 Task: Send an email with the signature Elle Wilson with the subject 'Interview follow-up' and the message 'I would like to request a proposal for your services.' from softage.1@softage.net to softage.10@softage.net and softage.2@softage.net with CC to softage.3@softage.net
Action: Key pressed n
Screenshot: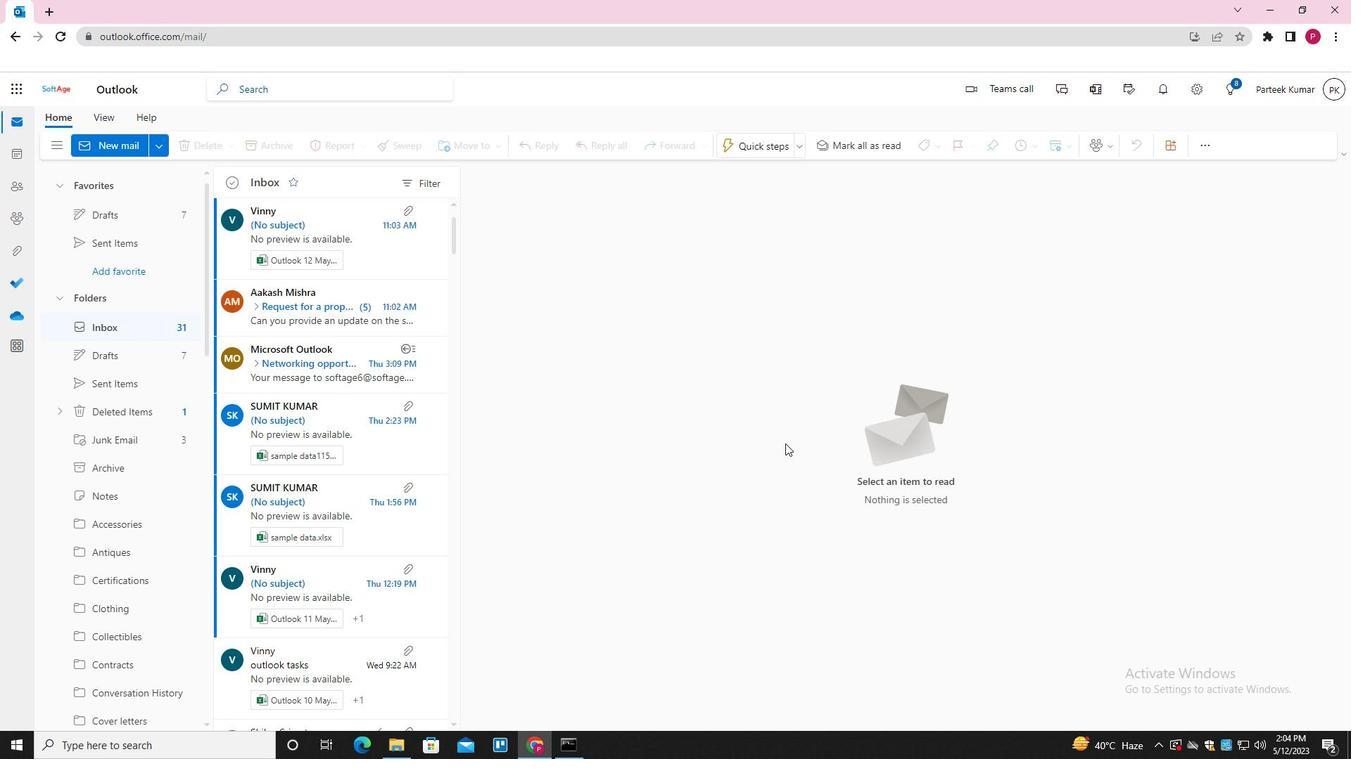 
Action: Mouse moved to (947, 150)
Screenshot: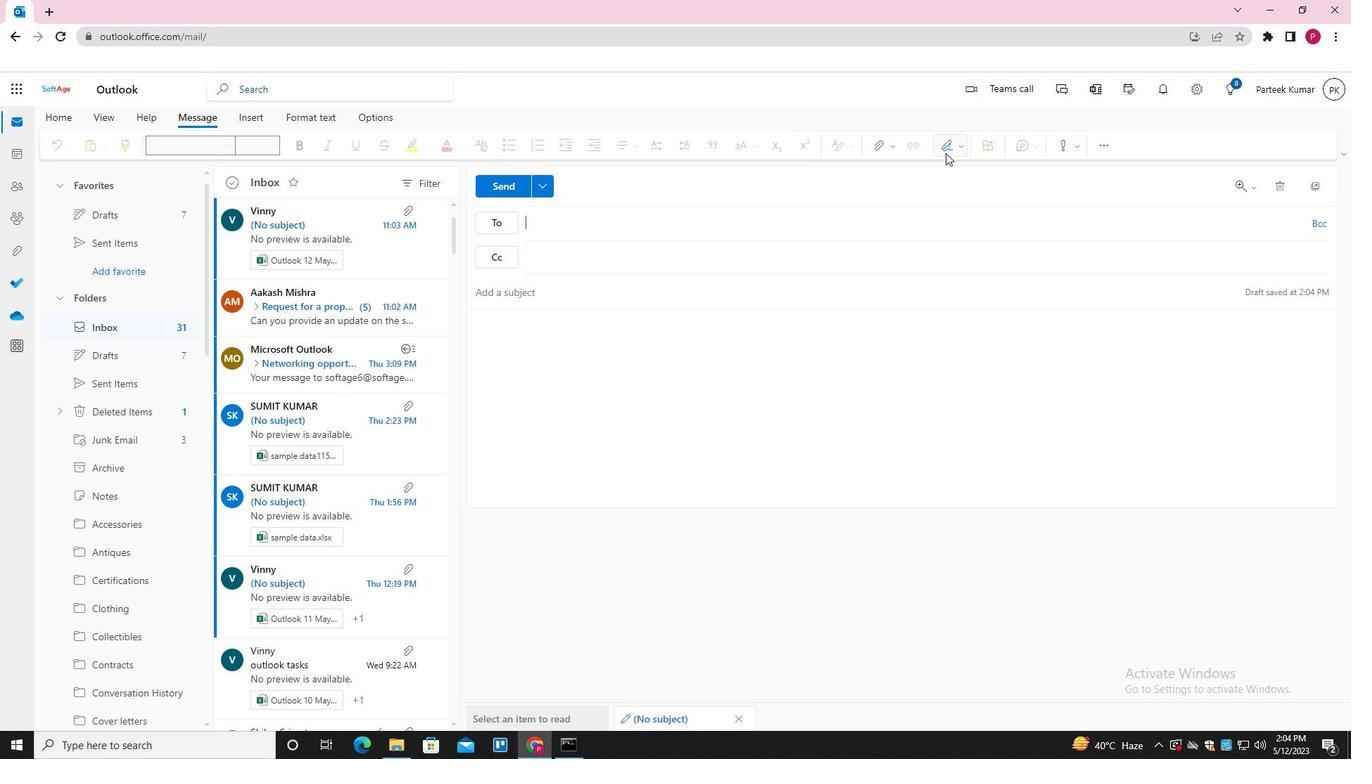 
Action: Mouse pressed left at (947, 150)
Screenshot: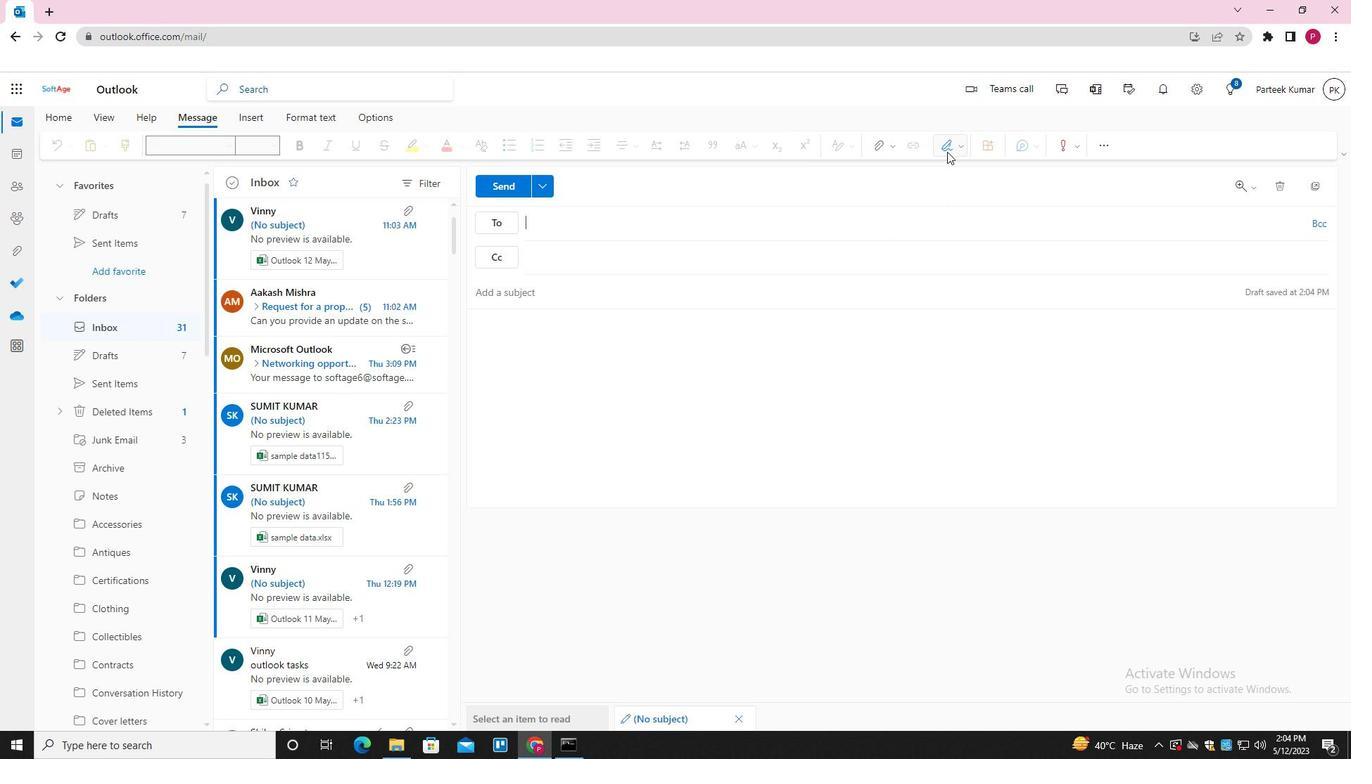 
Action: Mouse moved to (928, 201)
Screenshot: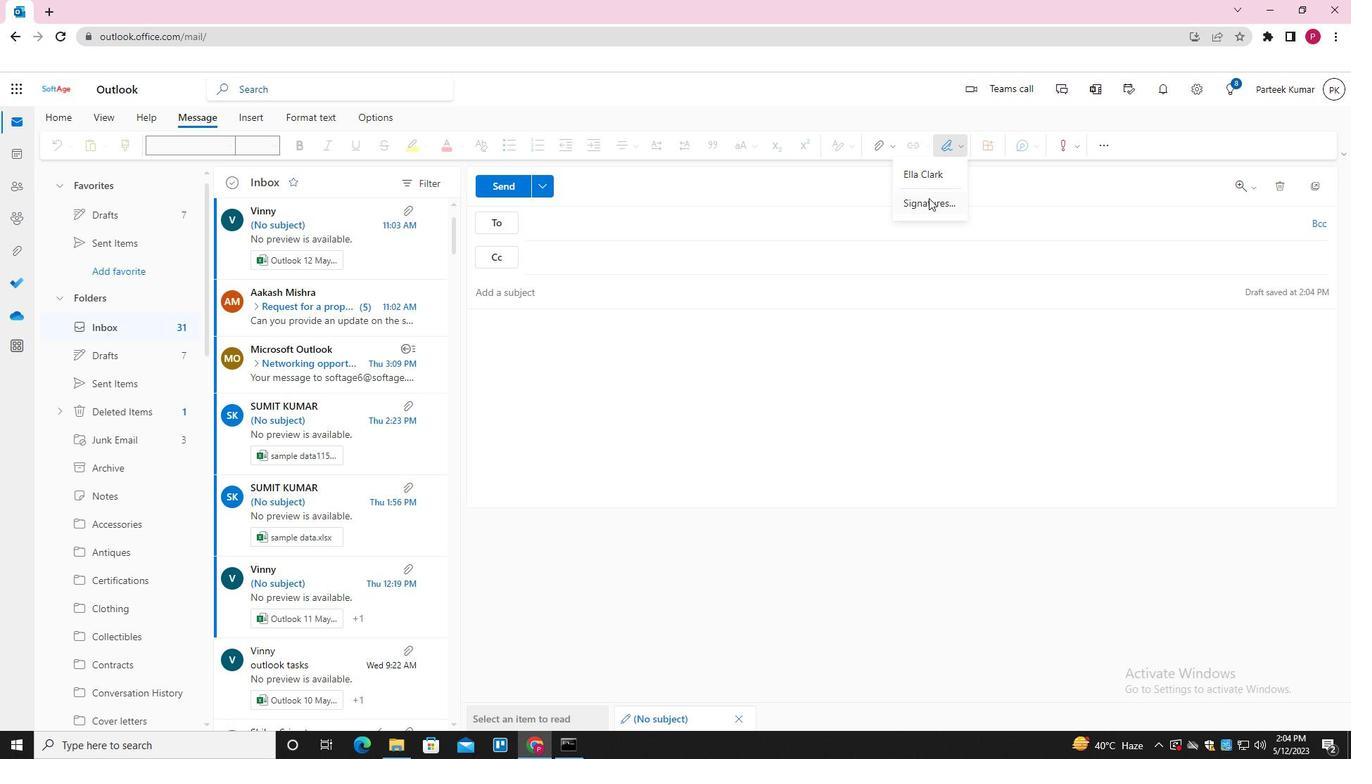 
Action: Mouse pressed left at (928, 201)
Screenshot: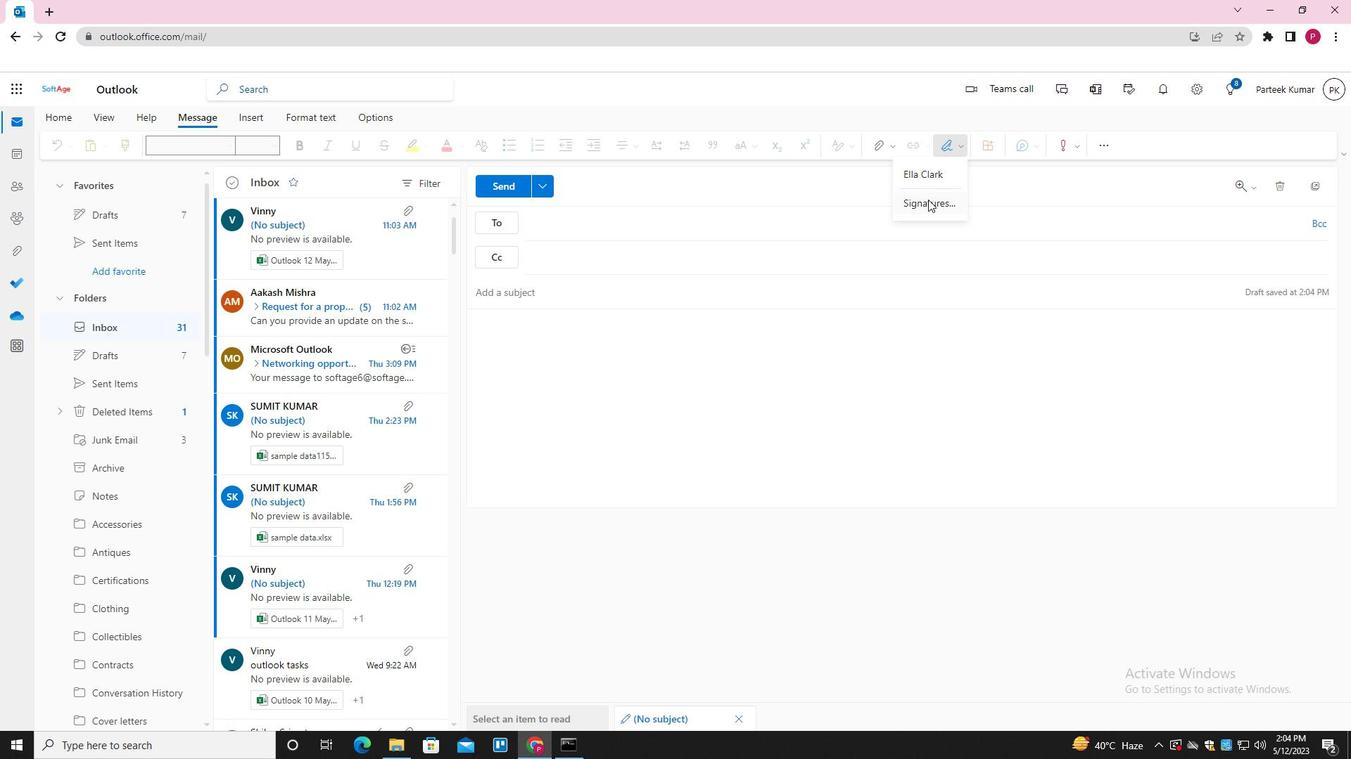 
Action: Mouse moved to (957, 263)
Screenshot: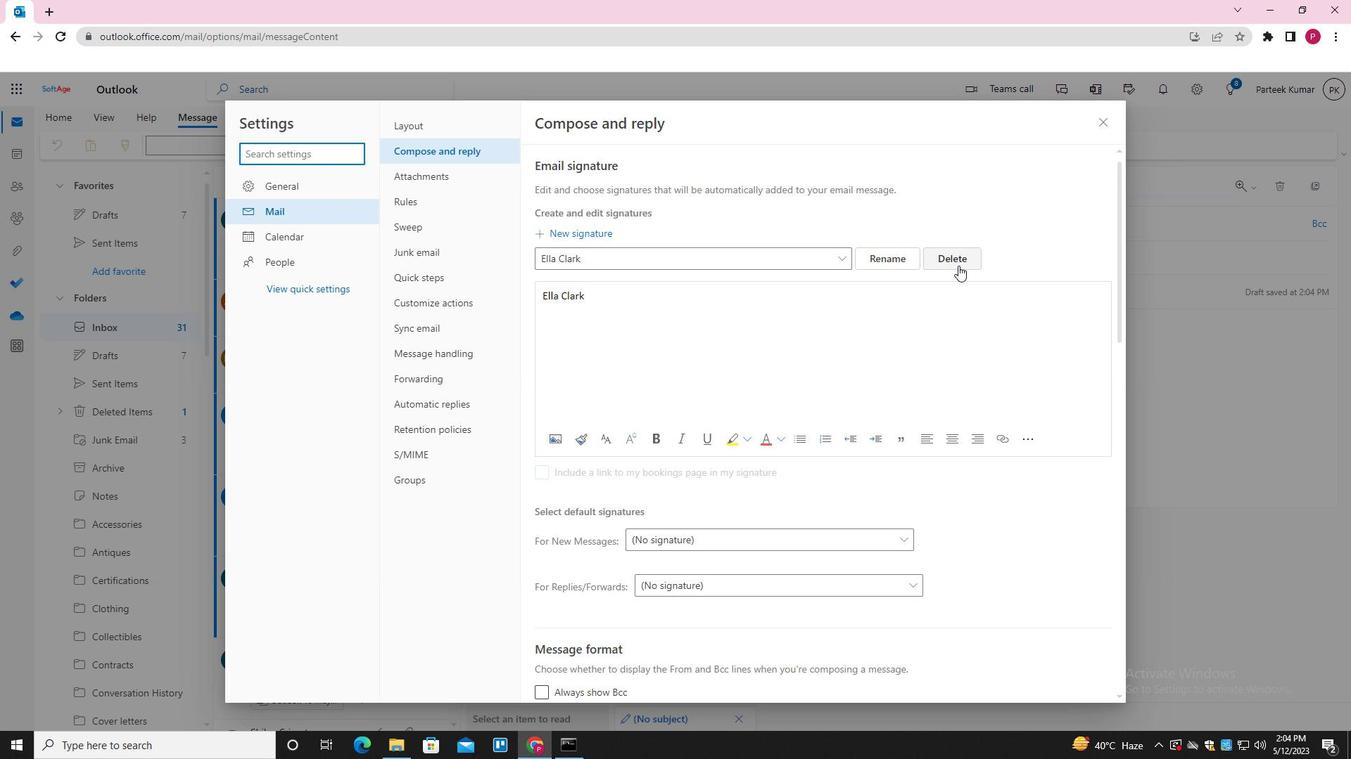 
Action: Mouse pressed left at (957, 263)
Screenshot: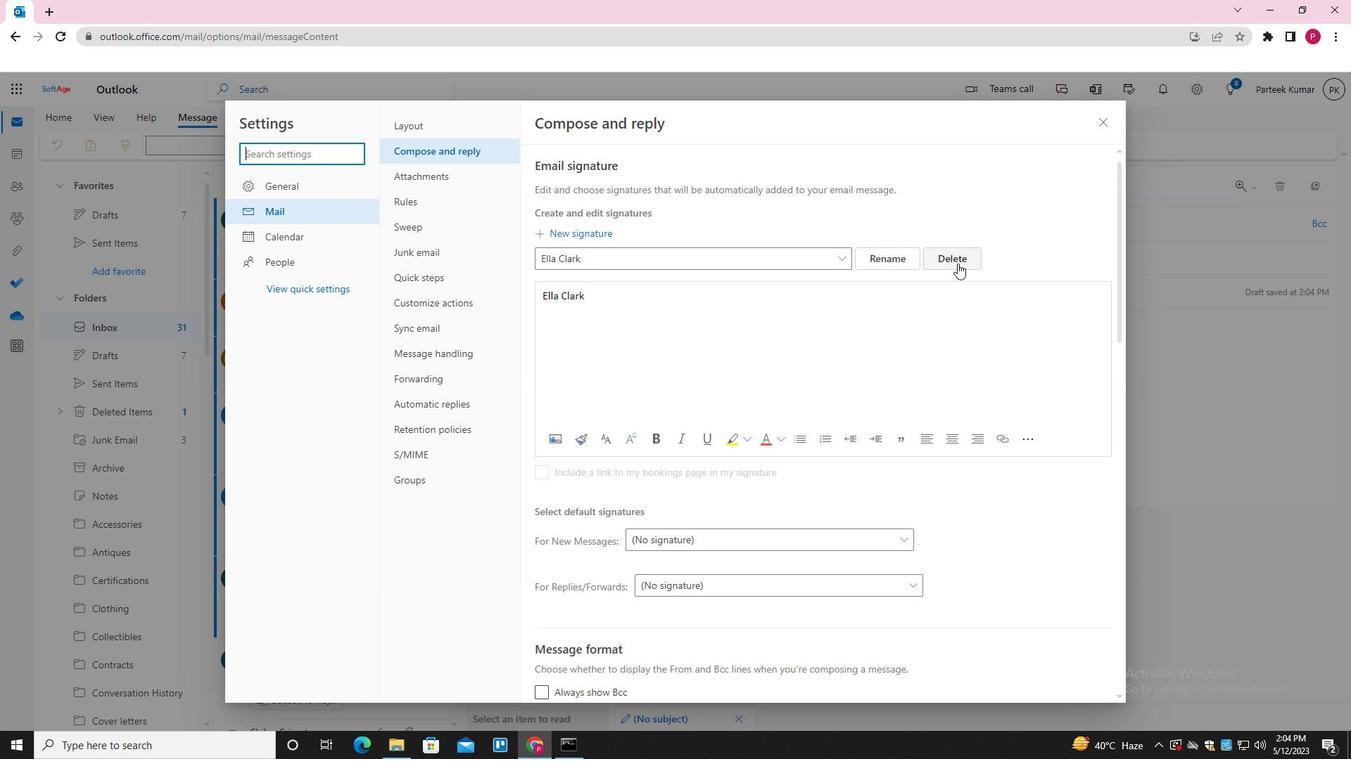 
Action: Mouse moved to (752, 268)
Screenshot: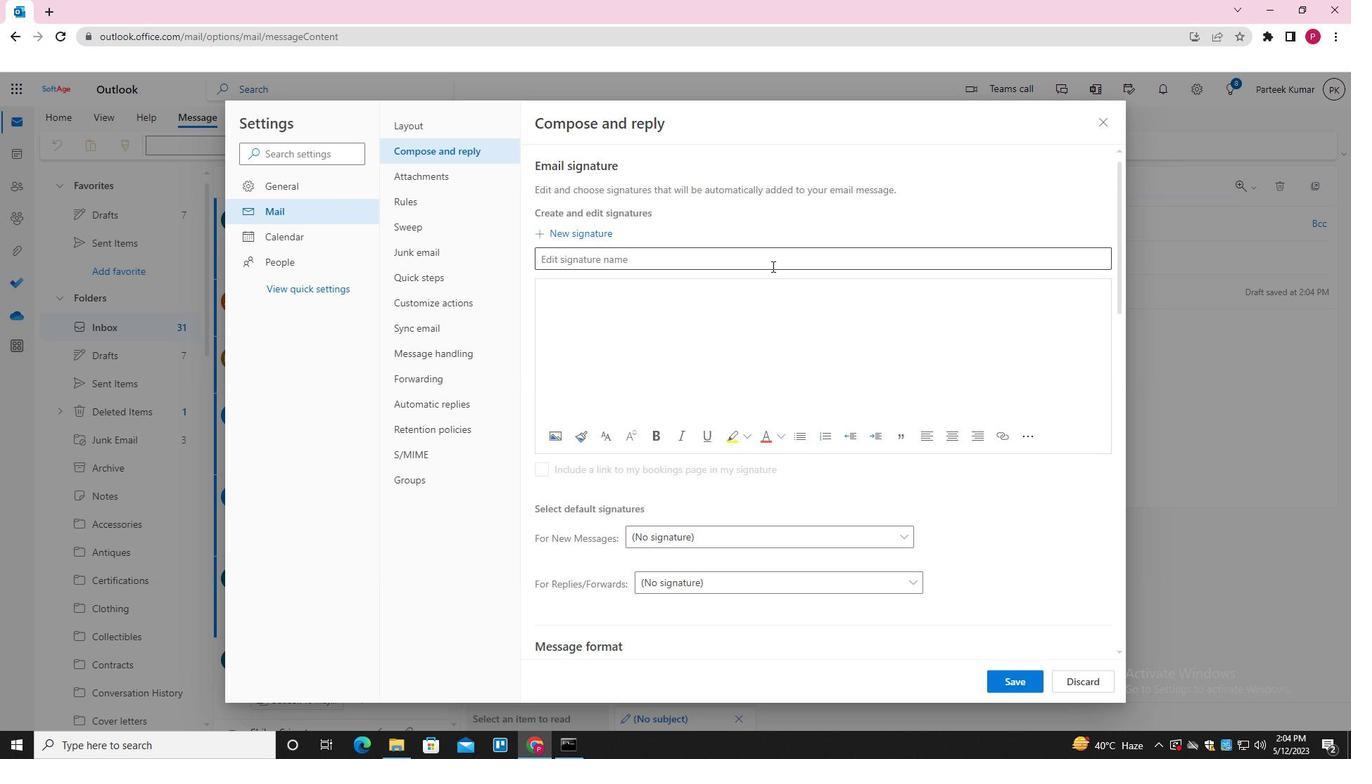 
Action: Mouse pressed left at (752, 268)
Screenshot: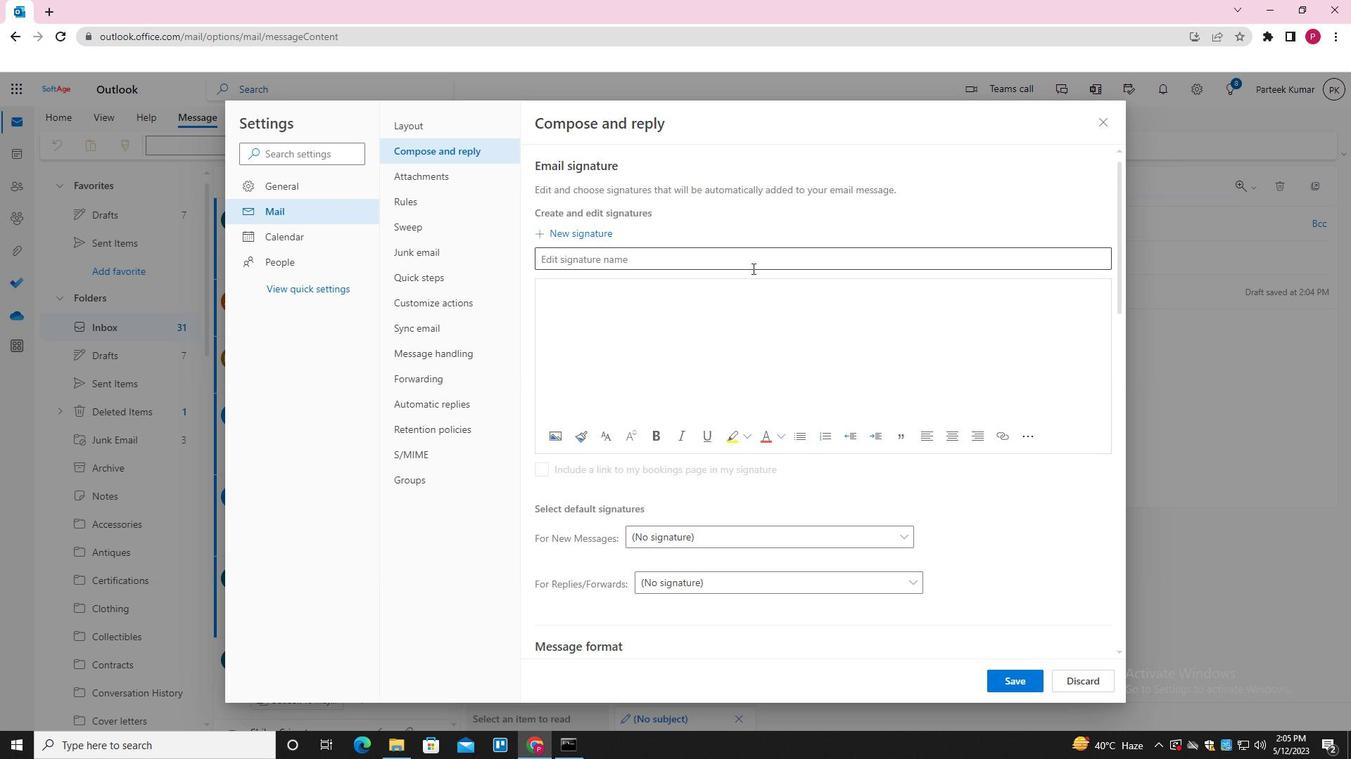 
Action: Key pressed <Key.shift>ELLE<Key.space><Key.shift>WILSON<Key.tab><Key.shift>W<Key.shift><Key.backspace><Key.shift>ELLE<Key.space><Key.shift>WILSON
Screenshot: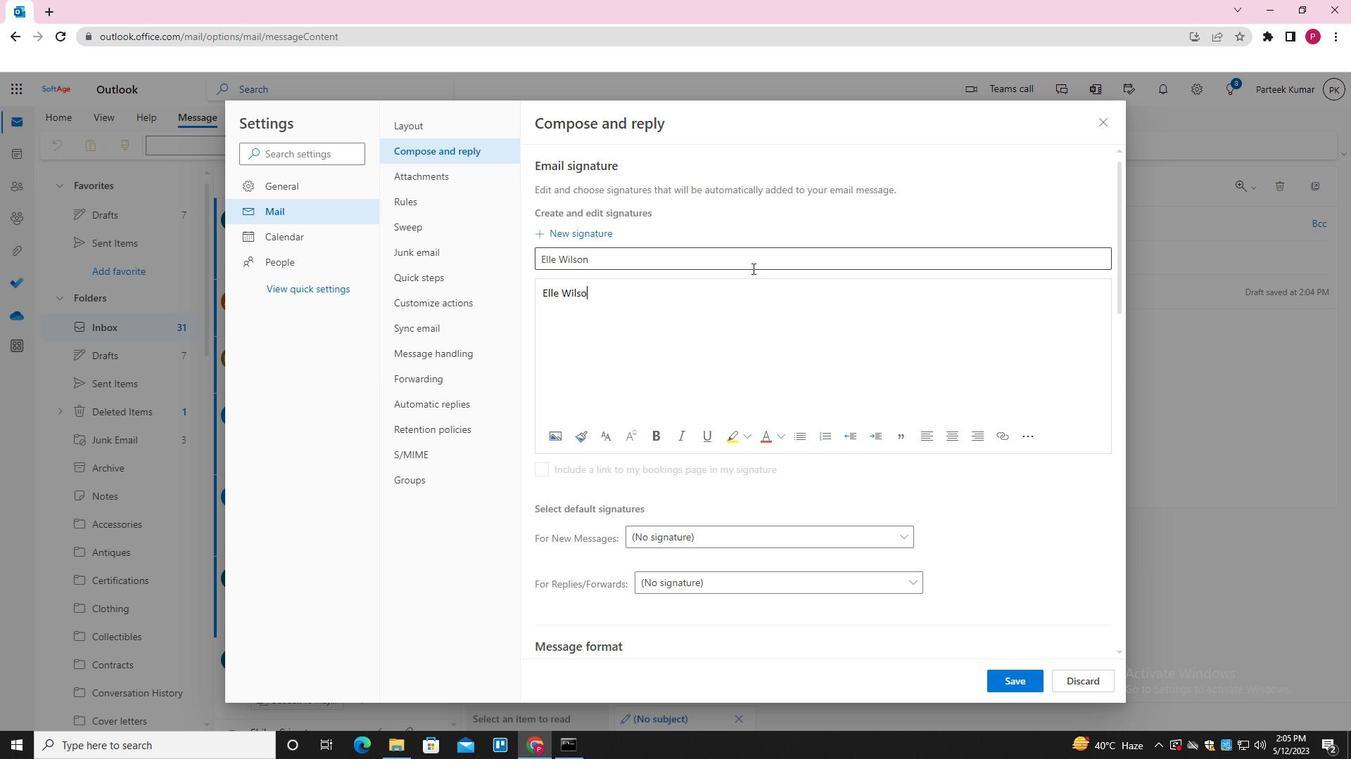 
Action: Mouse moved to (1020, 679)
Screenshot: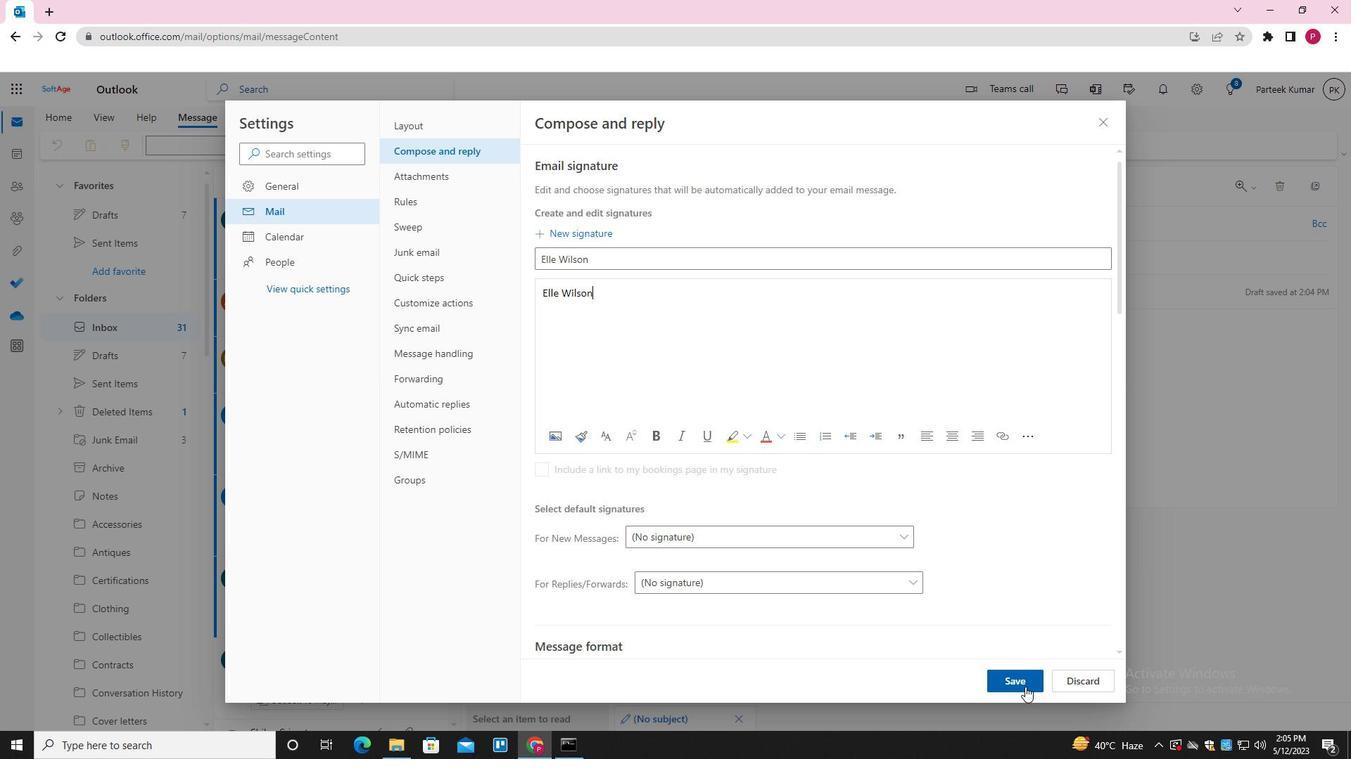 
Action: Mouse pressed left at (1020, 679)
Screenshot: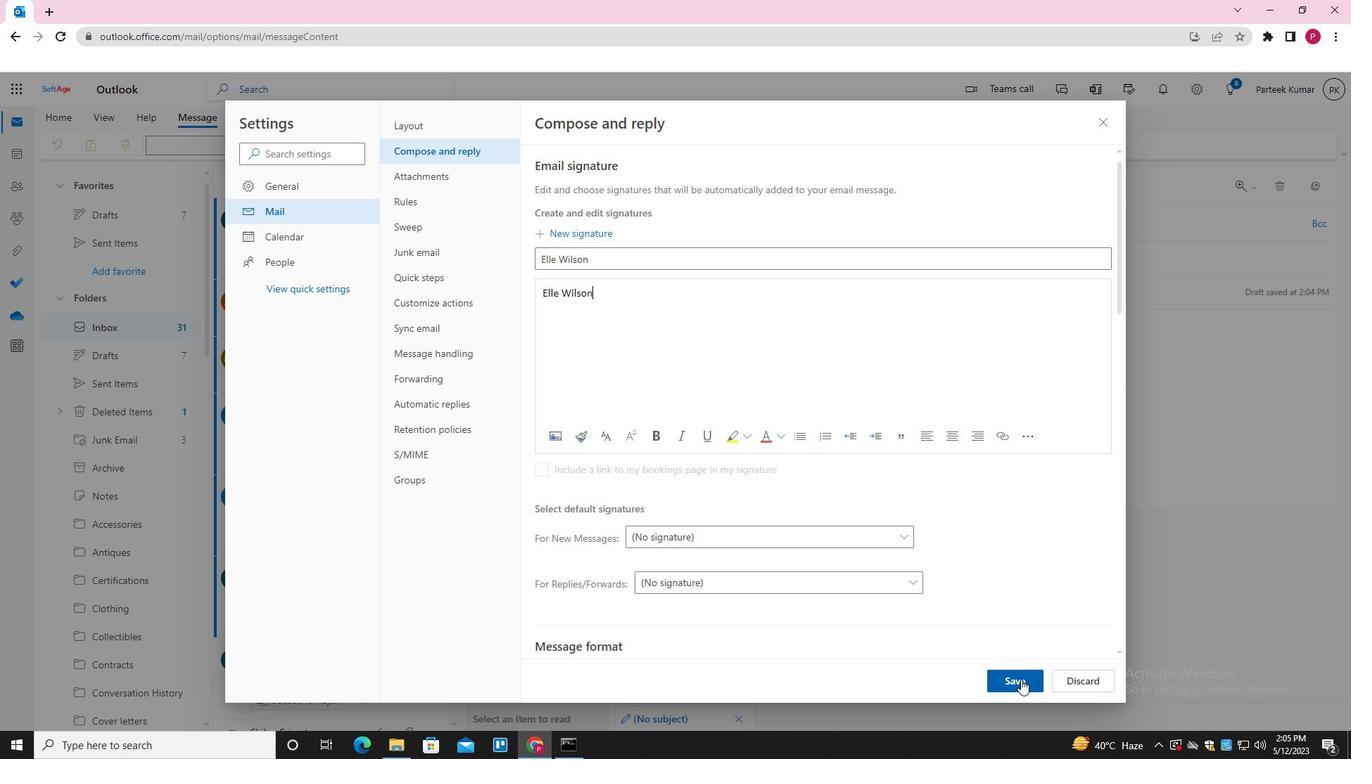
Action: Mouse moved to (1106, 120)
Screenshot: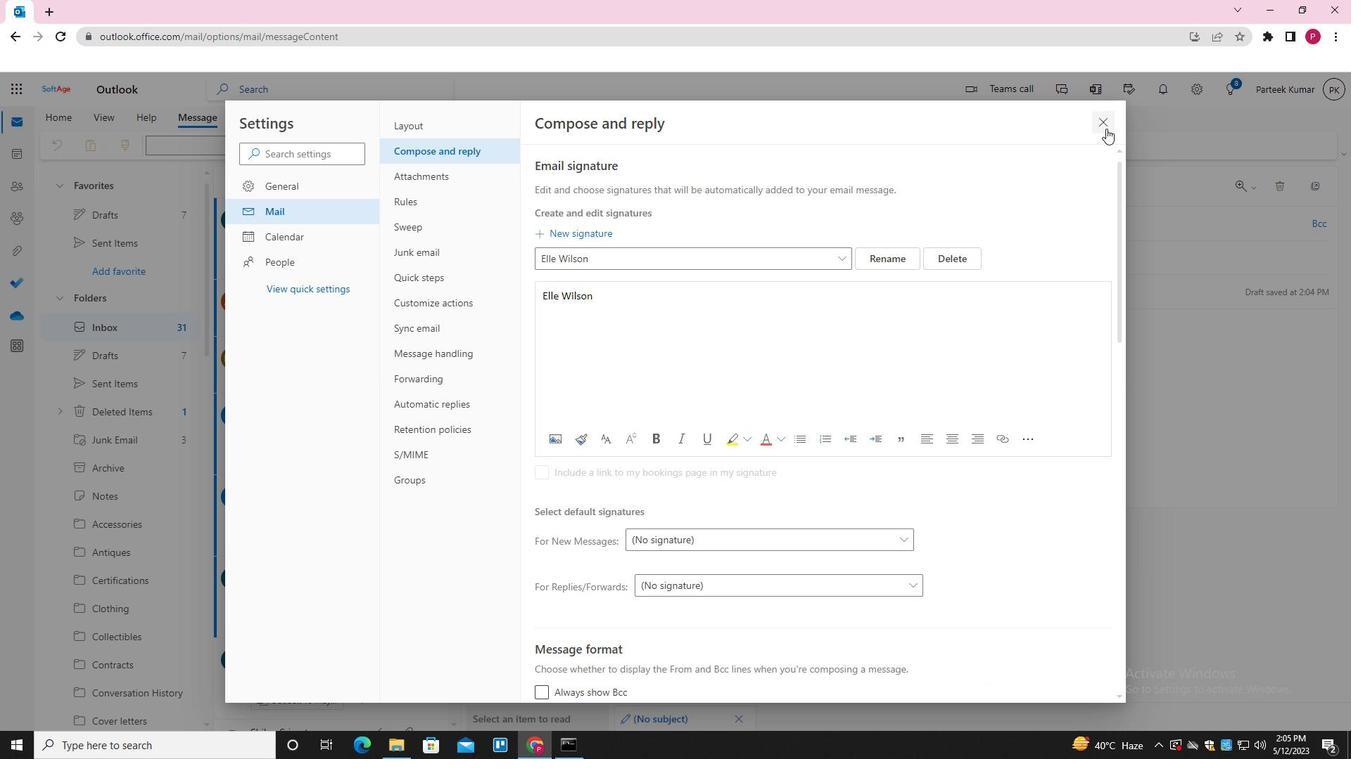 
Action: Mouse pressed left at (1106, 120)
Screenshot: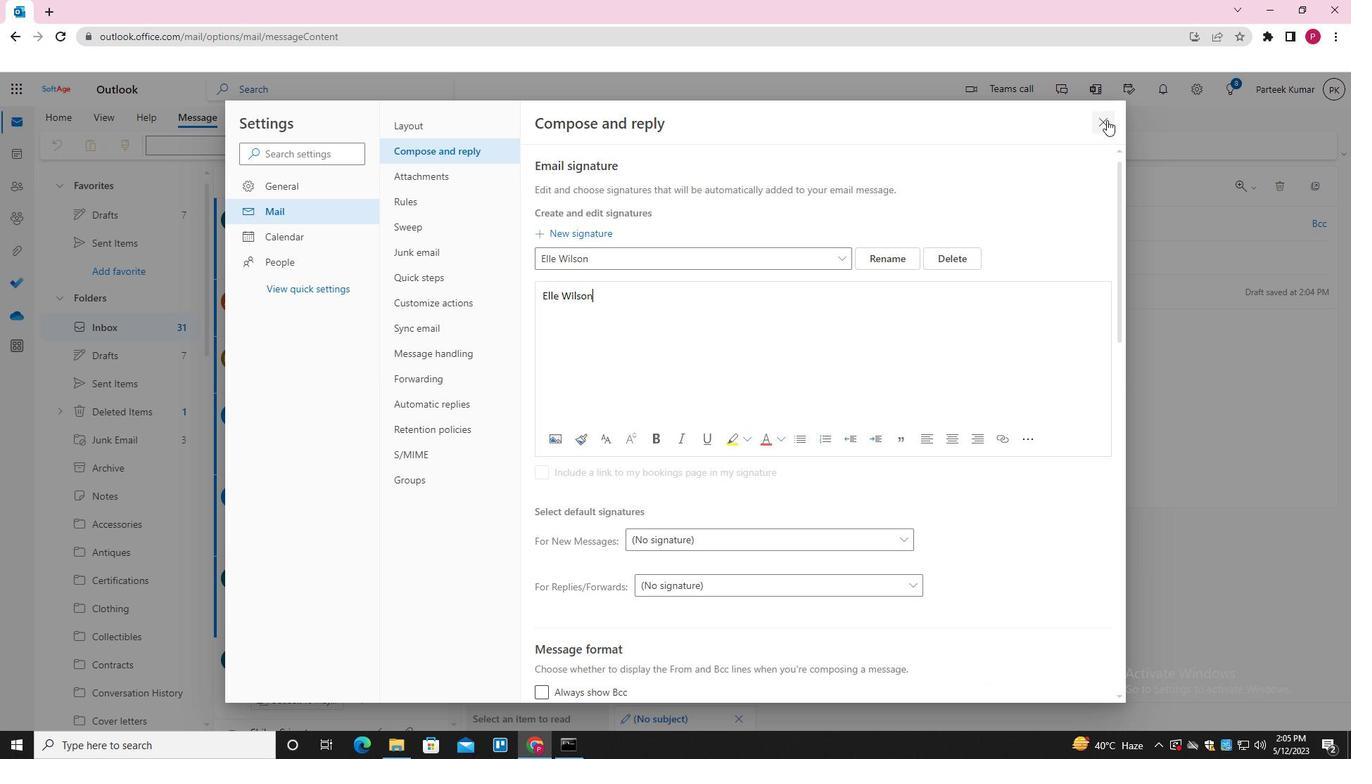
Action: Mouse moved to (952, 148)
Screenshot: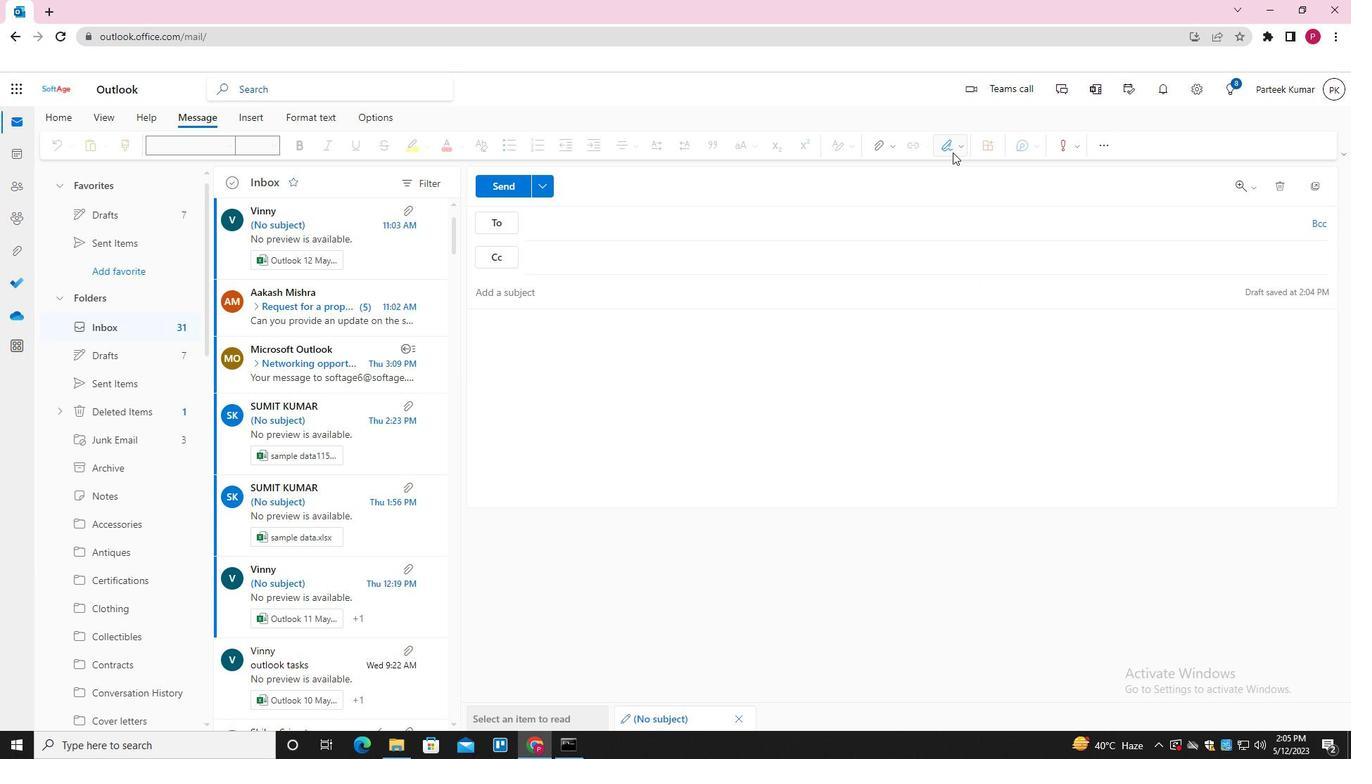 
Action: Mouse pressed left at (952, 148)
Screenshot: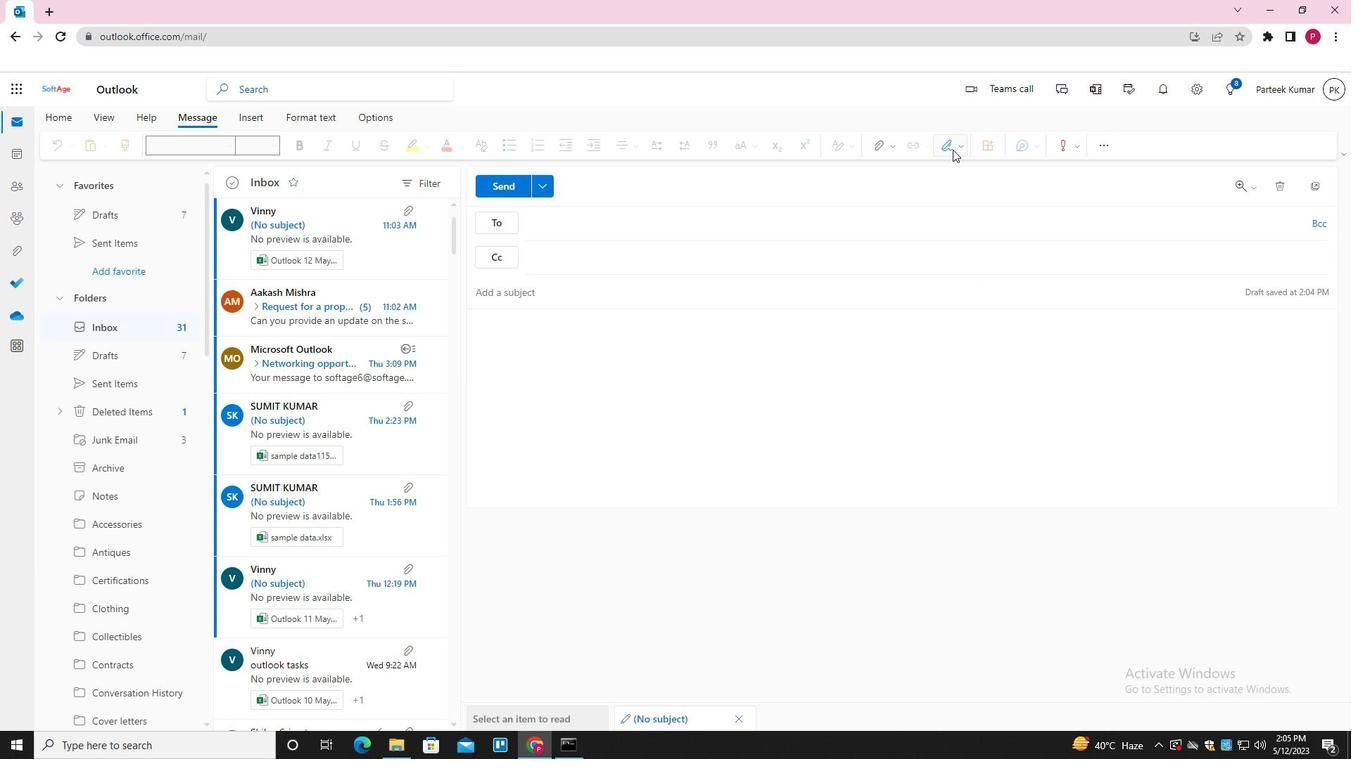 
Action: Mouse moved to (943, 168)
Screenshot: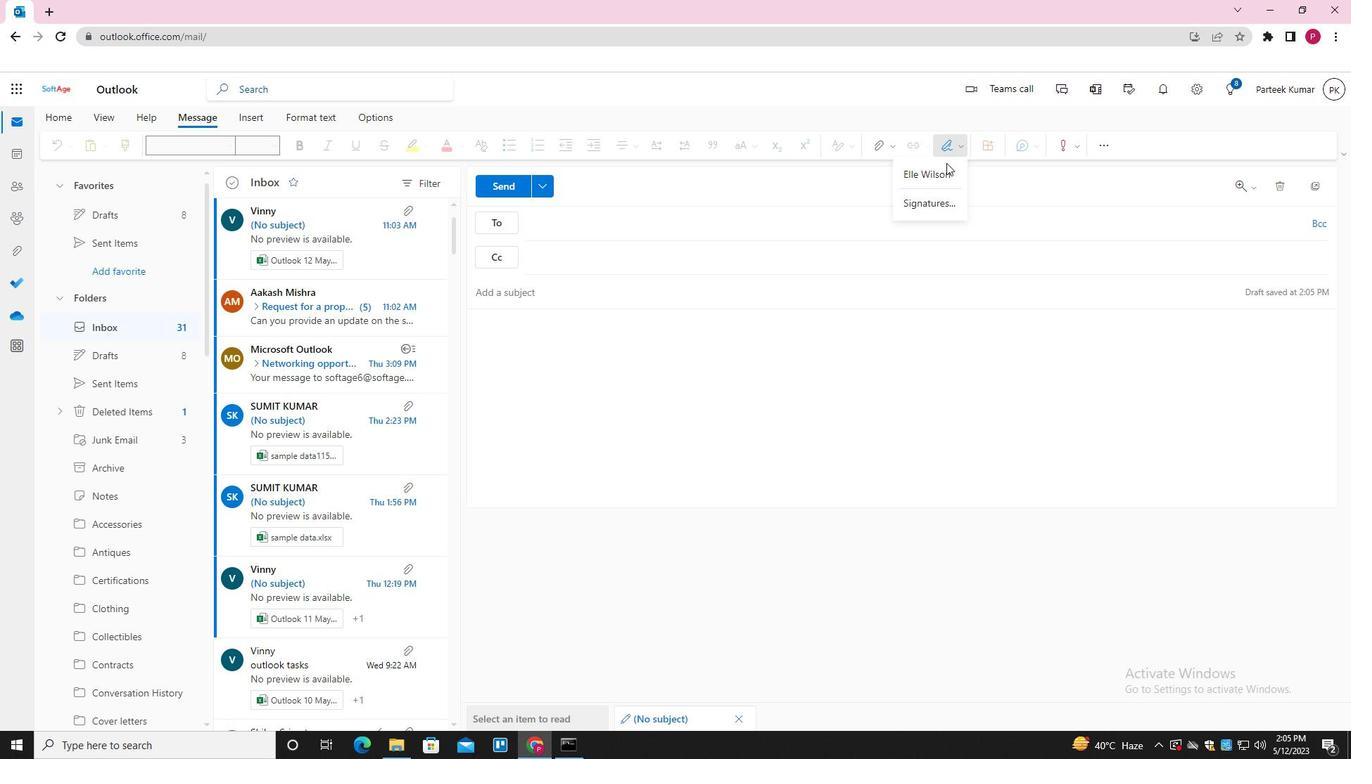 
Action: Mouse pressed left at (943, 168)
Screenshot: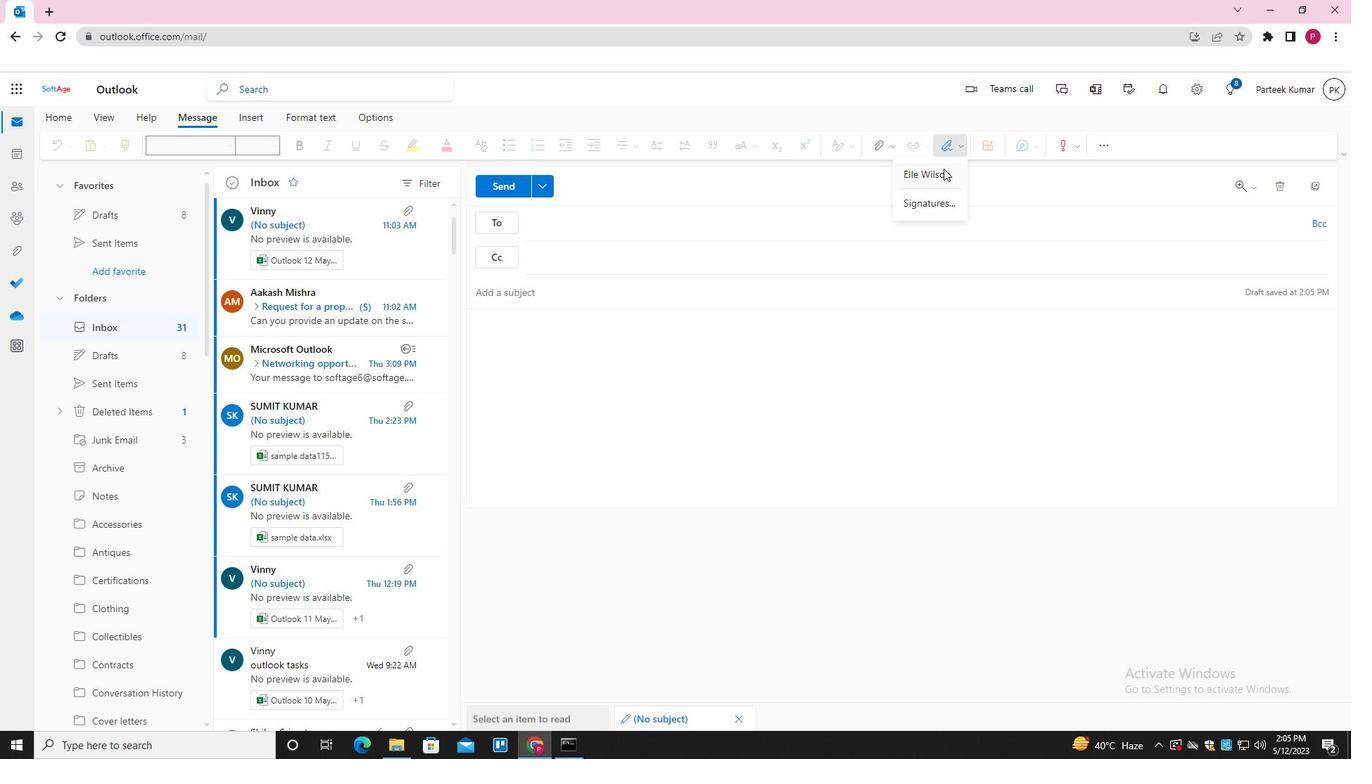 
Action: Mouse moved to (673, 288)
Screenshot: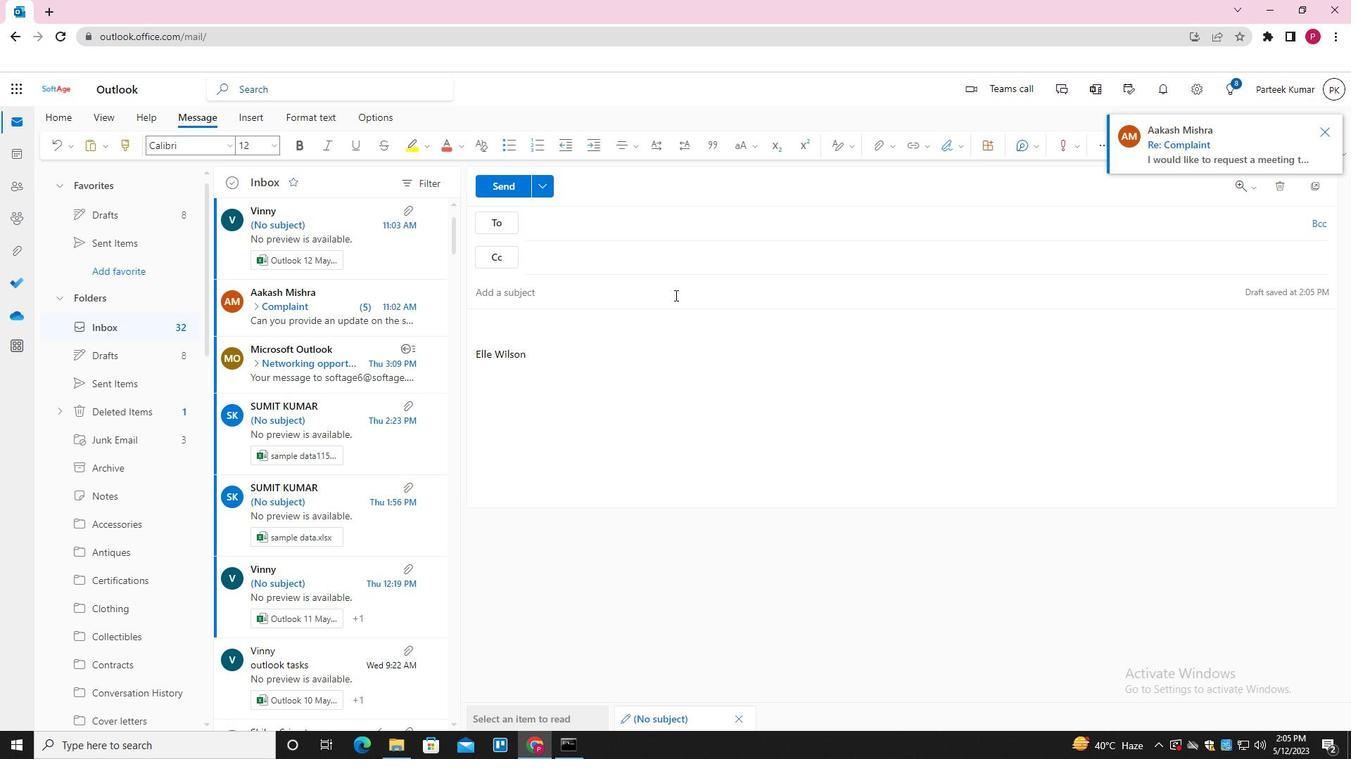 
Action: Mouse pressed left at (673, 288)
Screenshot: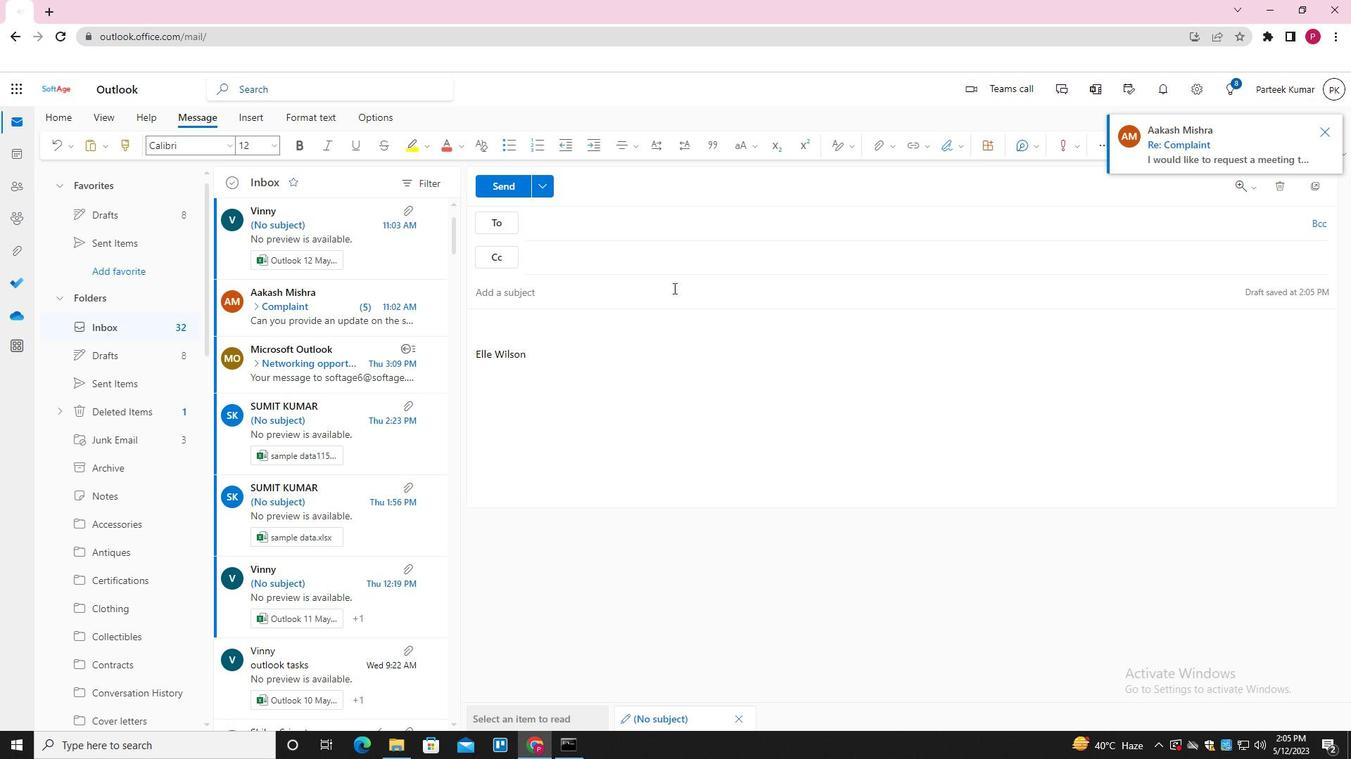 
Action: Key pressed <Key.shift_r><Key.shift_r><Key.shift_r>INTERVIEW<Key.space>FOLLOW<Key.space>UP<Key.space><Key.tab><Key.shift_r>I<Key.space>WOULD<Key.space>LIKE<Key.space>TO<Key.space>REQUEST<Key.space>A<Key.space>PROPOSAL<Key.space>FOR<Key.space>YOUR<Key.space>SERVICES<Key.space>
Screenshot: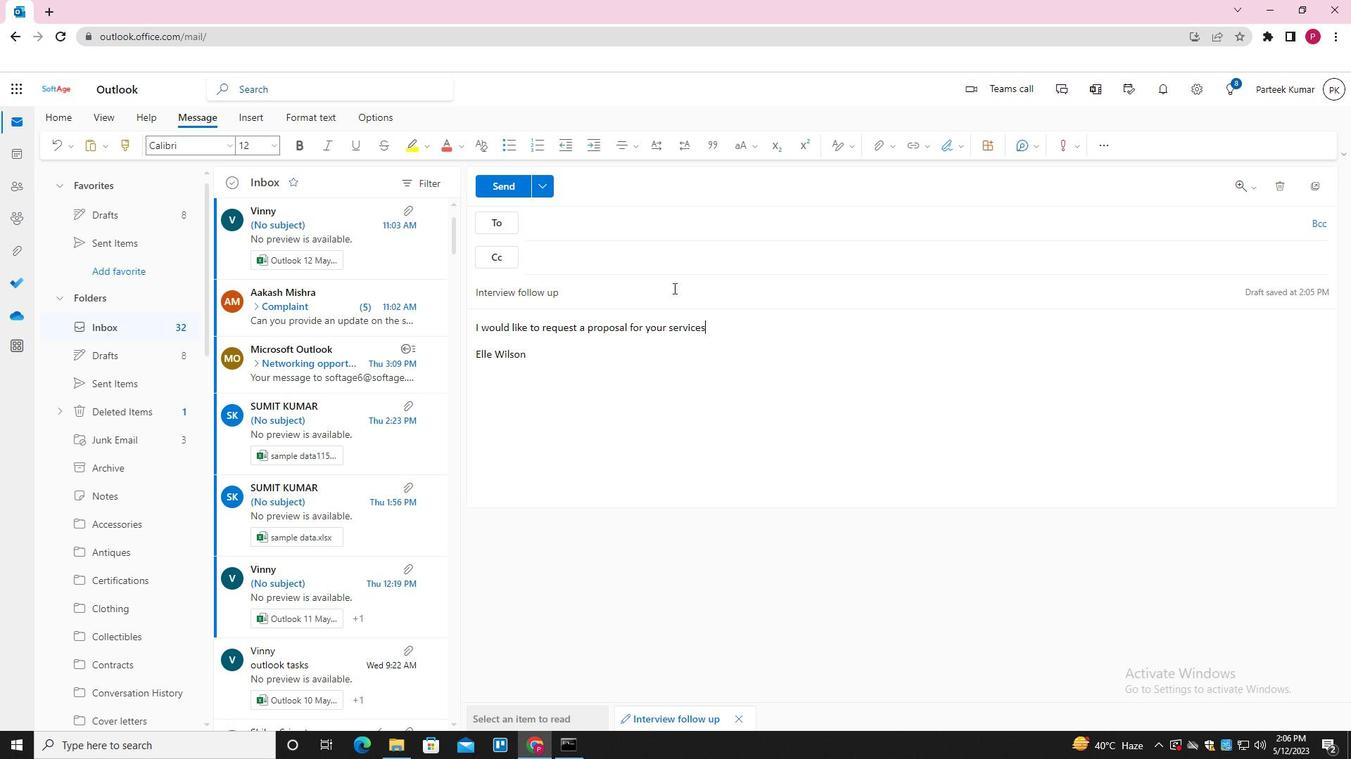 
Action: Mouse moved to (619, 224)
Screenshot: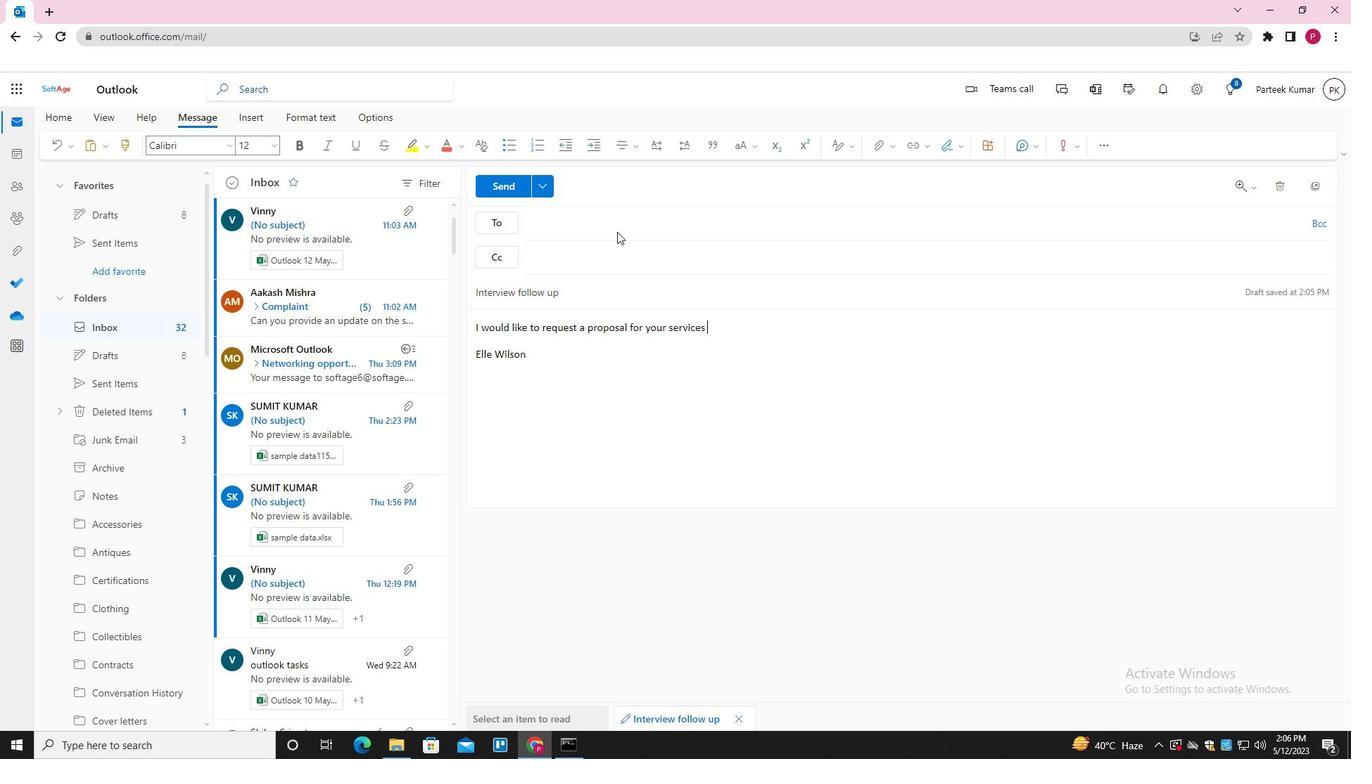 
Action: Mouse pressed left at (619, 224)
Screenshot: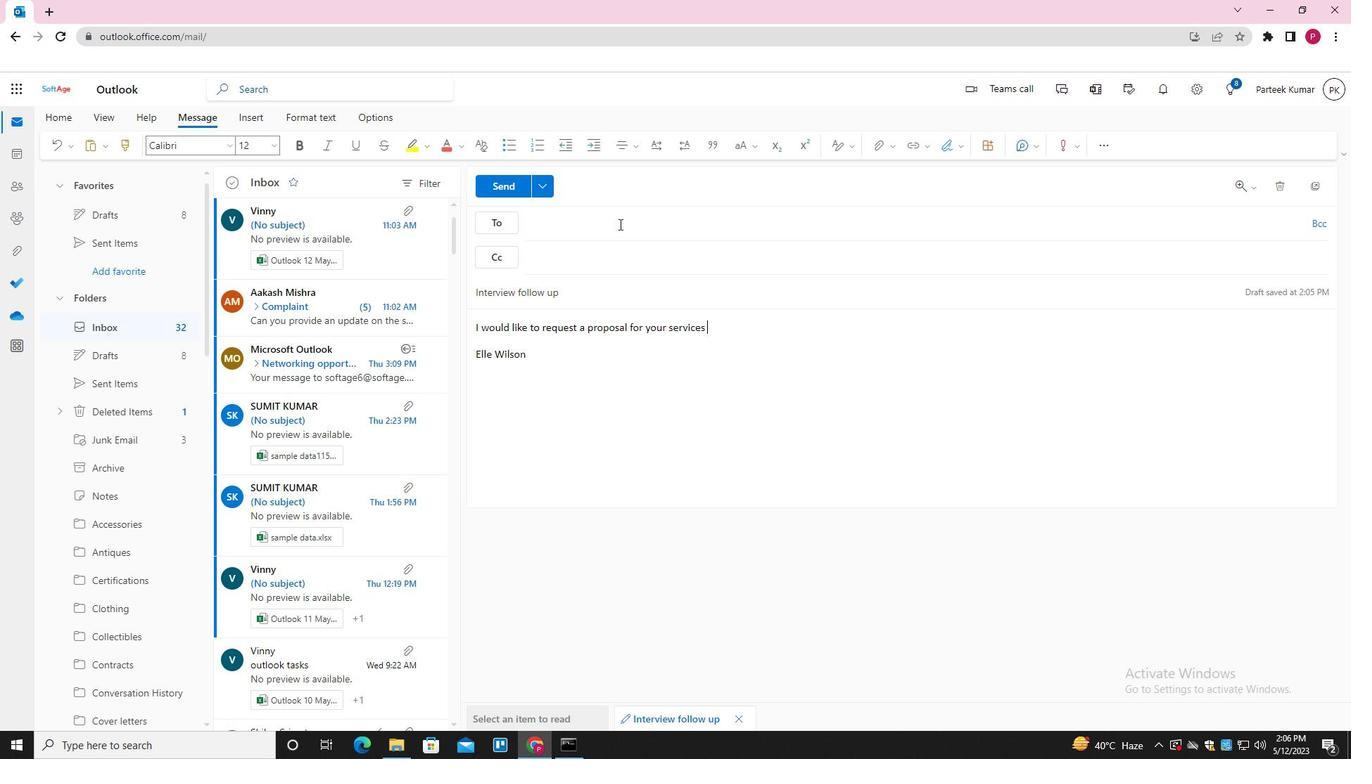 
Action: Key pressed SOFTAGE.10<Key.shift>@SOFTAGE.NET<Key.enter>SOFTAGE.2<Key.shift>@SOFTAGE.NET<Key.enter><Key.tab>SOFTAGE.3<Key.shift>@SOFTAGE.NET<Key.enter>
Screenshot: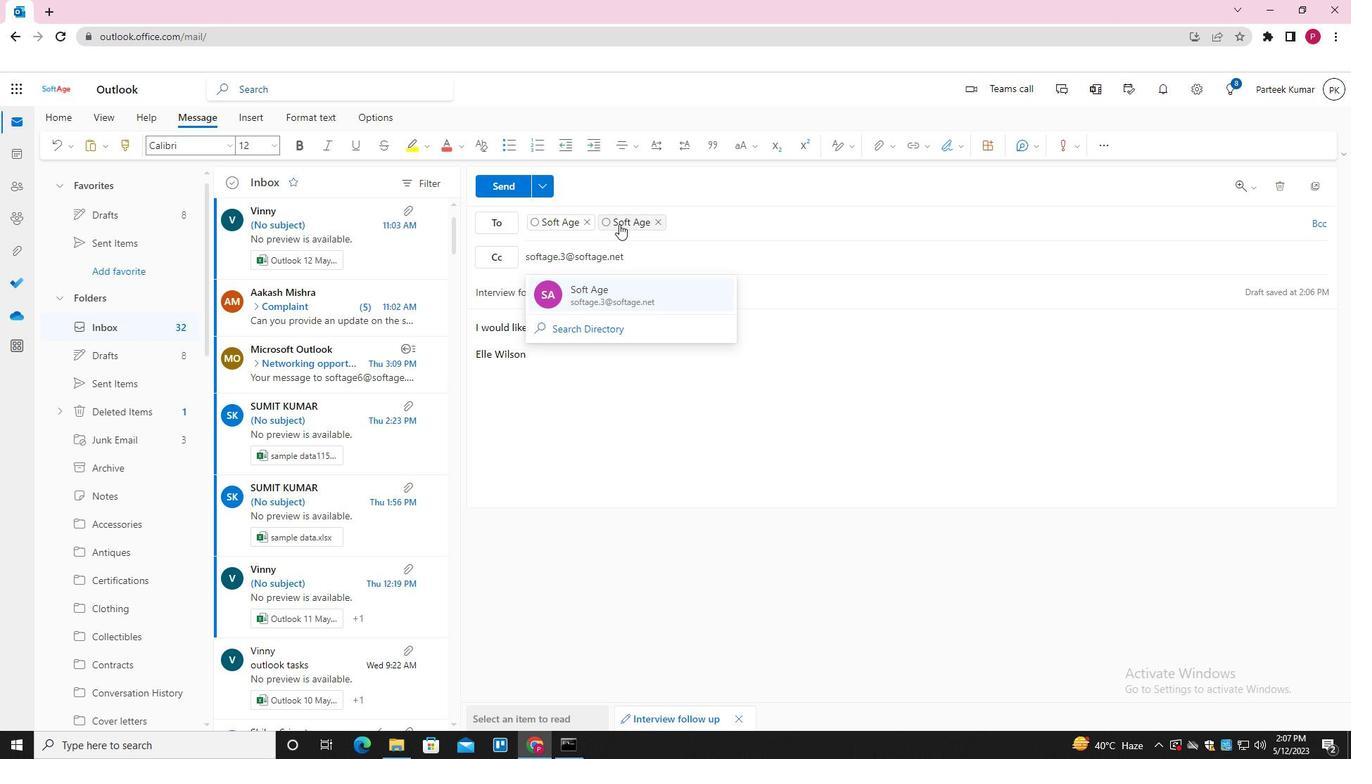 
Action: Mouse moved to (499, 187)
Screenshot: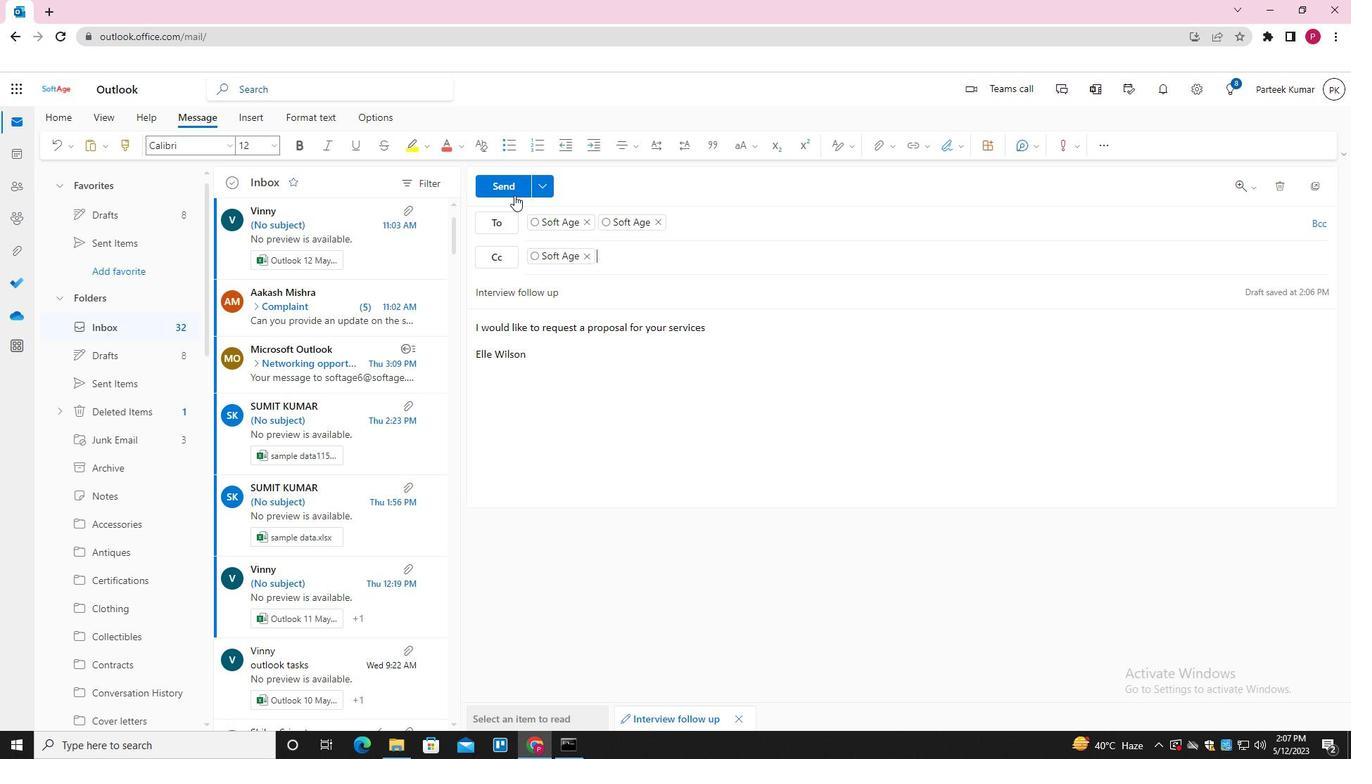 
Action: Mouse pressed left at (499, 187)
Screenshot: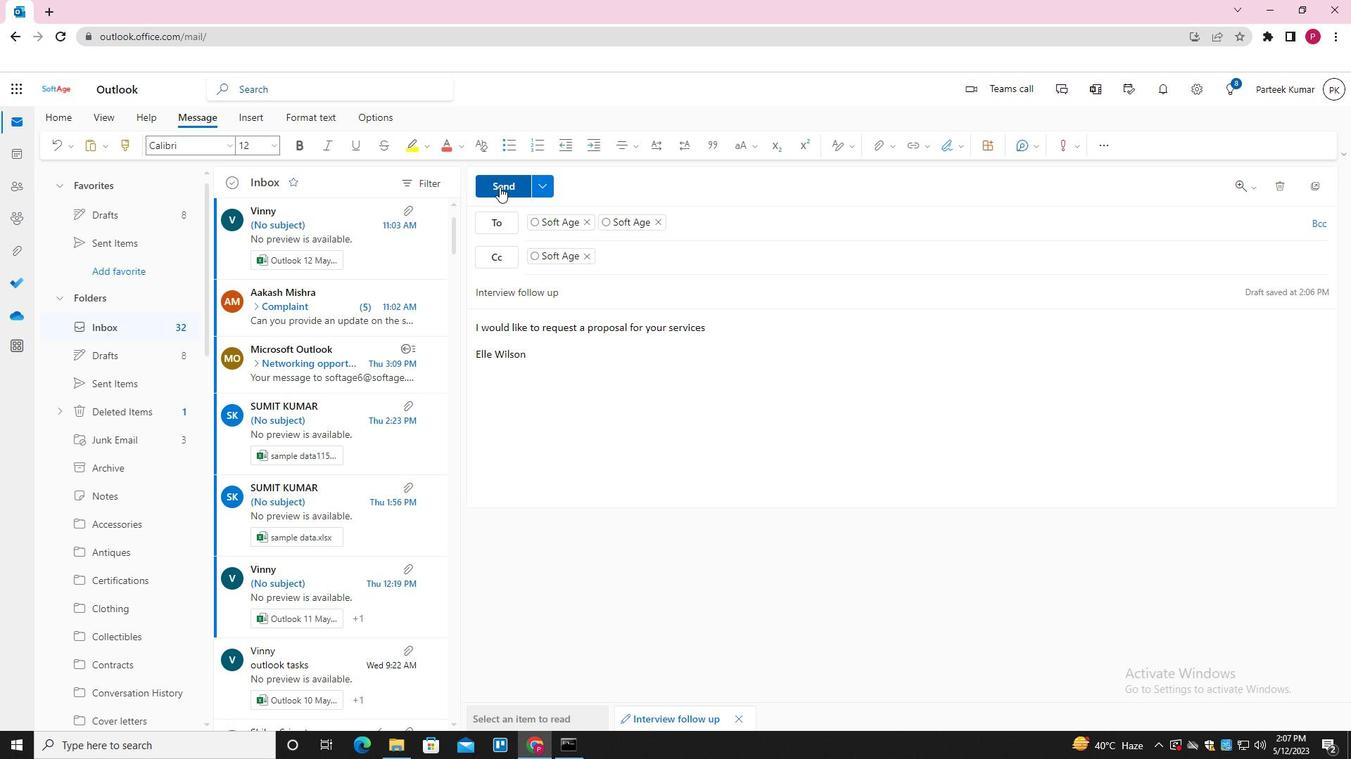 
Action: Mouse moved to (574, 337)
Screenshot: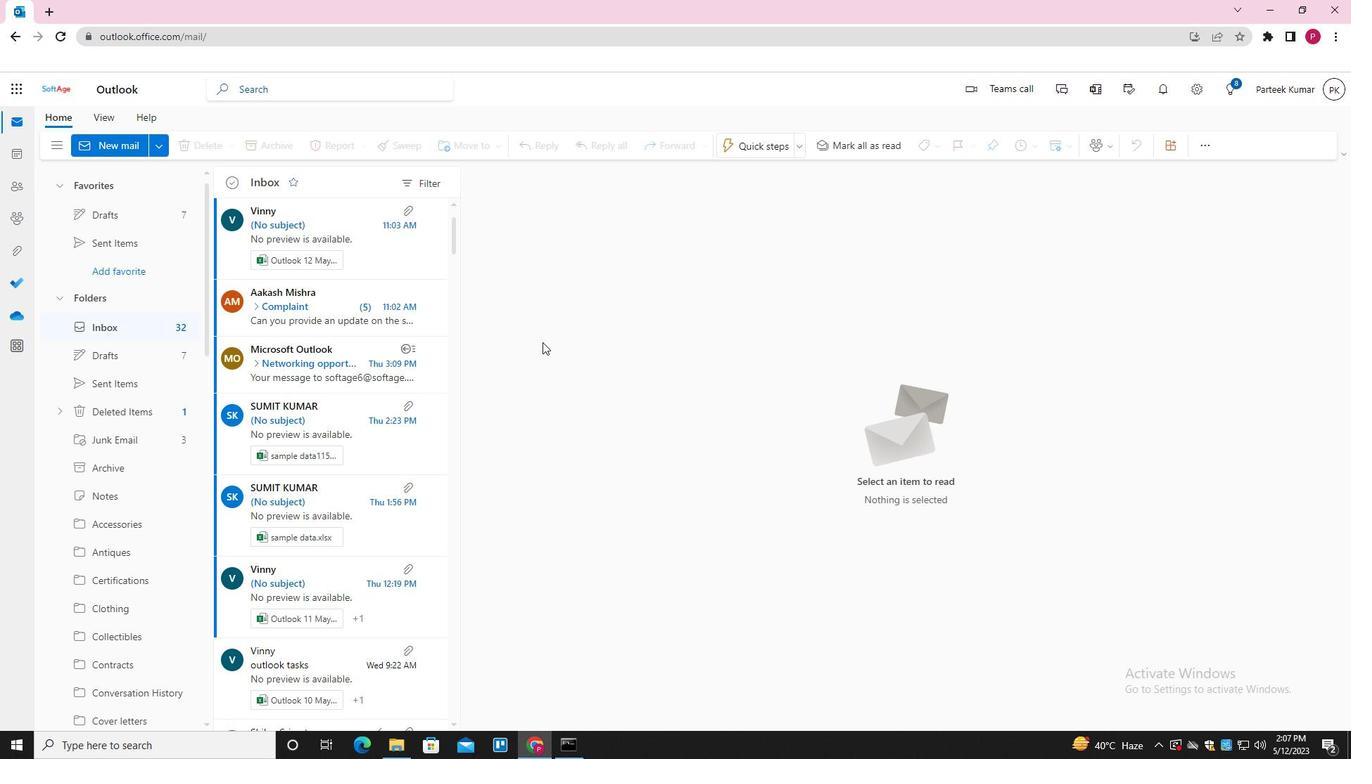 
